 Task: Disable suggestions.
Action: Mouse moved to (1190, 86)
Screenshot: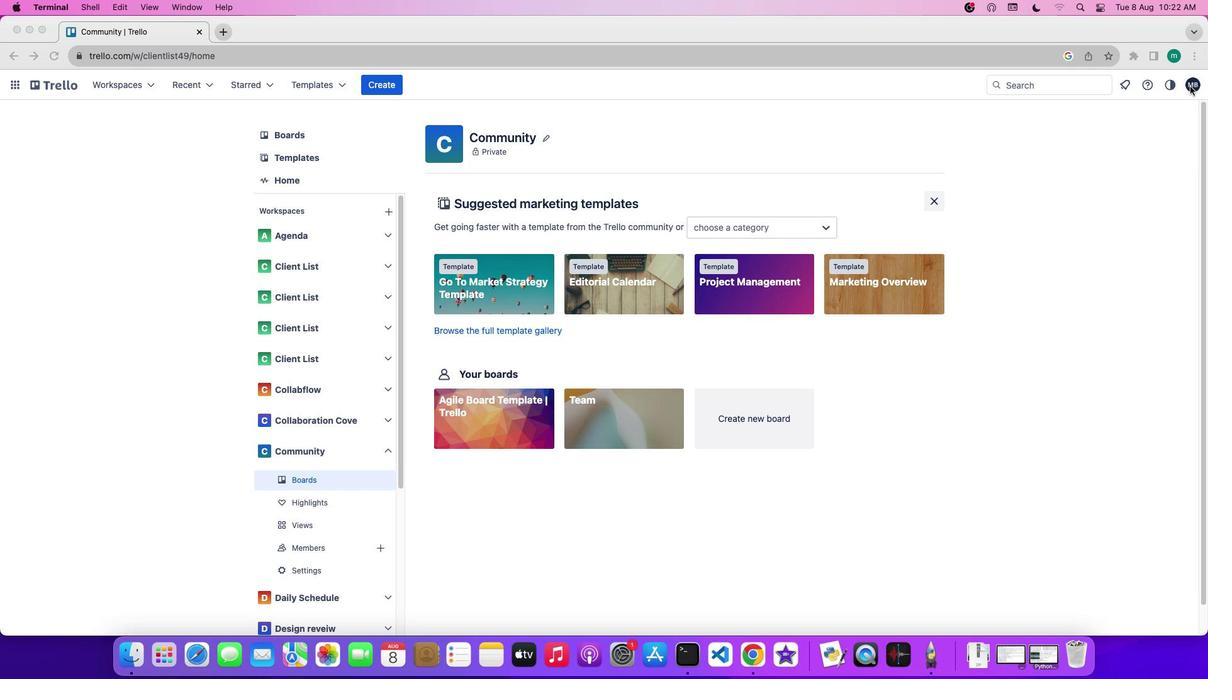 
Action: Mouse pressed left at (1190, 86)
Screenshot: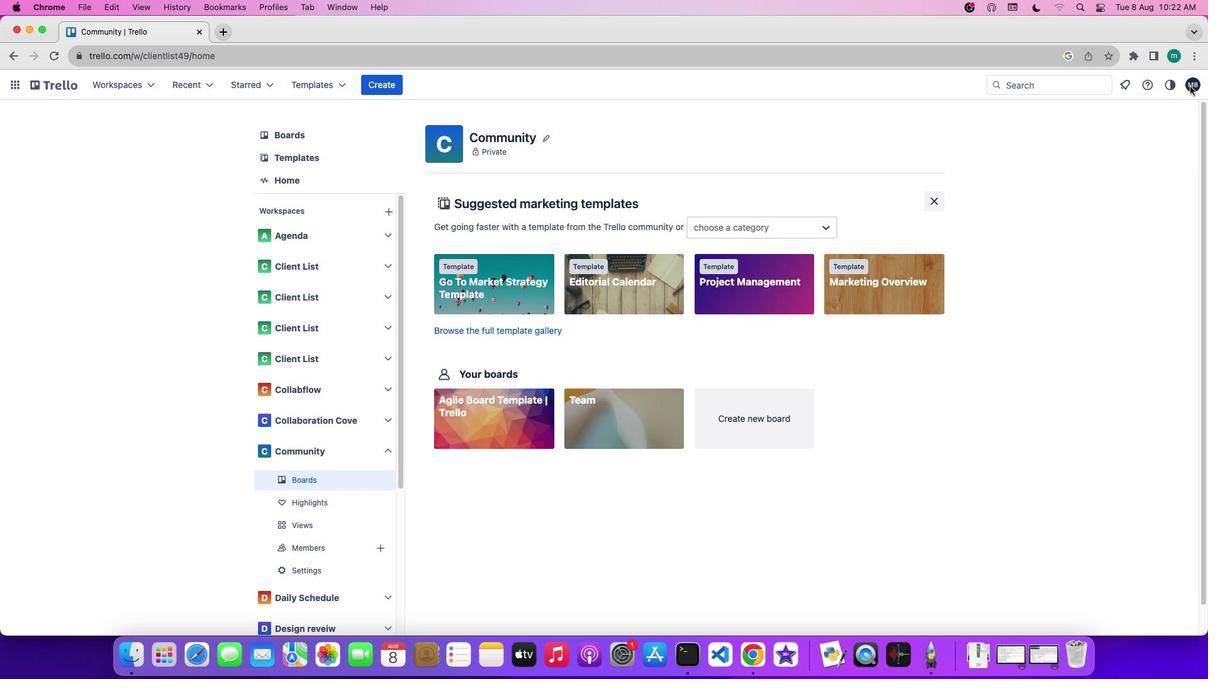 
Action: Mouse pressed left at (1190, 86)
Screenshot: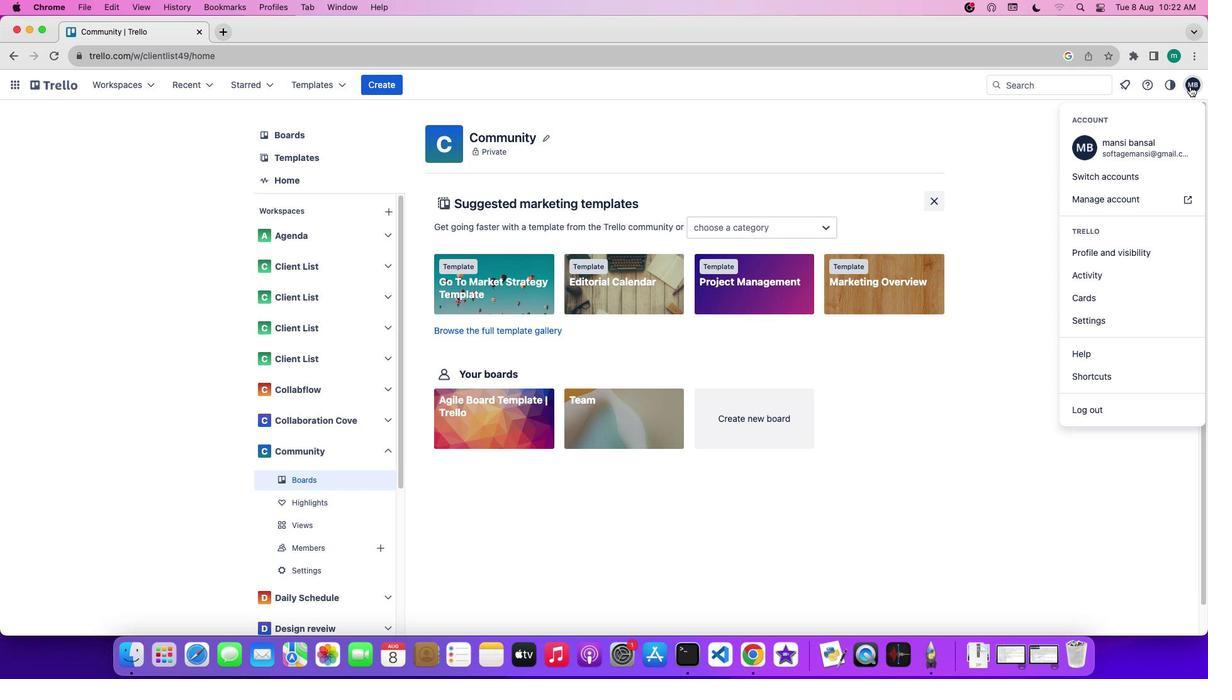 
Action: Mouse pressed left at (1190, 86)
Screenshot: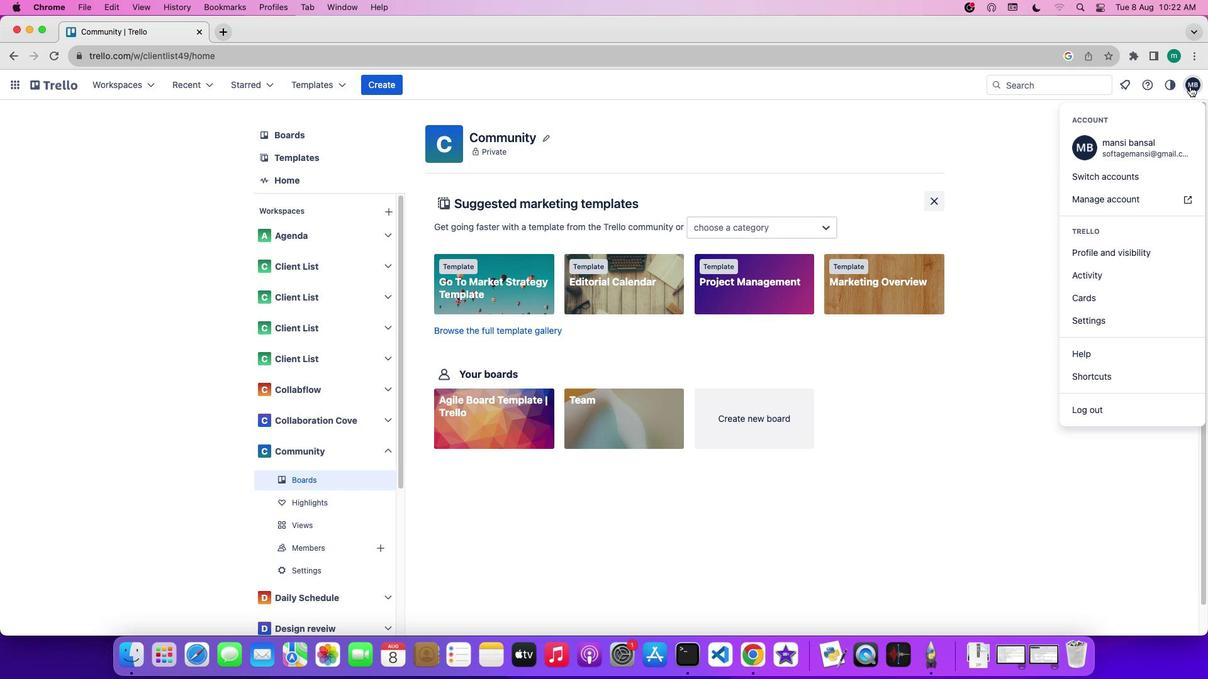 
Action: Mouse moved to (1088, 317)
Screenshot: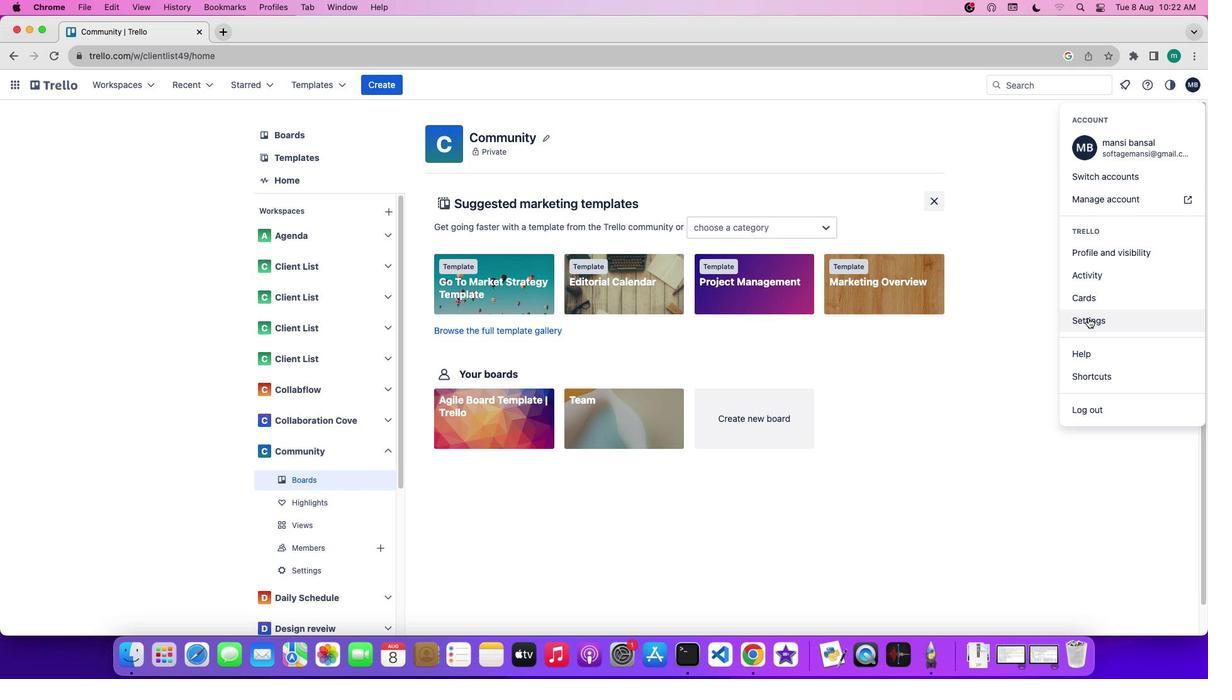 
Action: Mouse pressed left at (1088, 317)
Screenshot: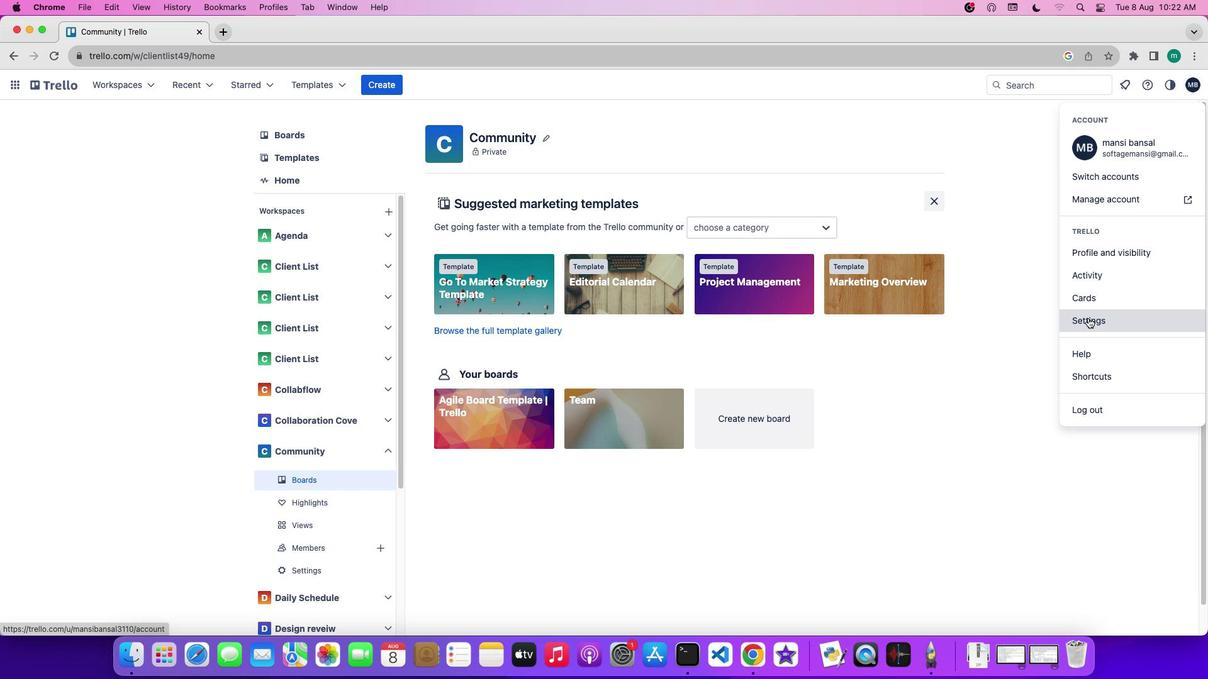 
Action: Mouse moved to (448, 354)
Screenshot: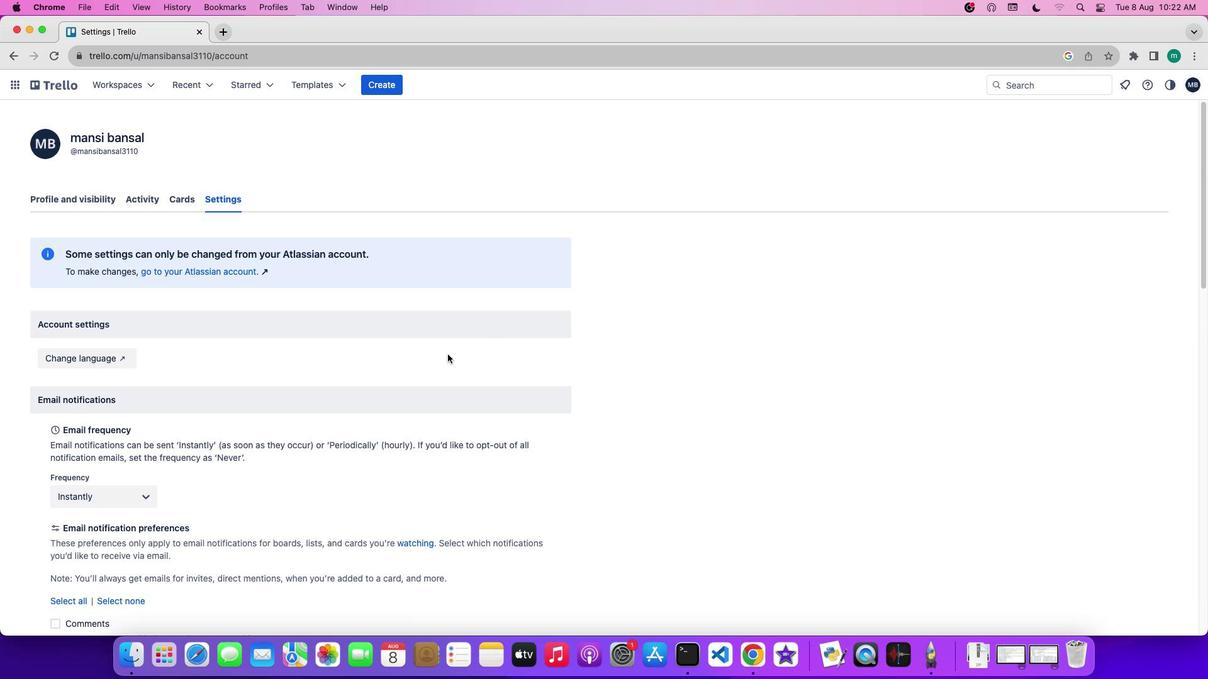 
Action: Mouse scrolled (448, 354) with delta (0, 0)
Screenshot: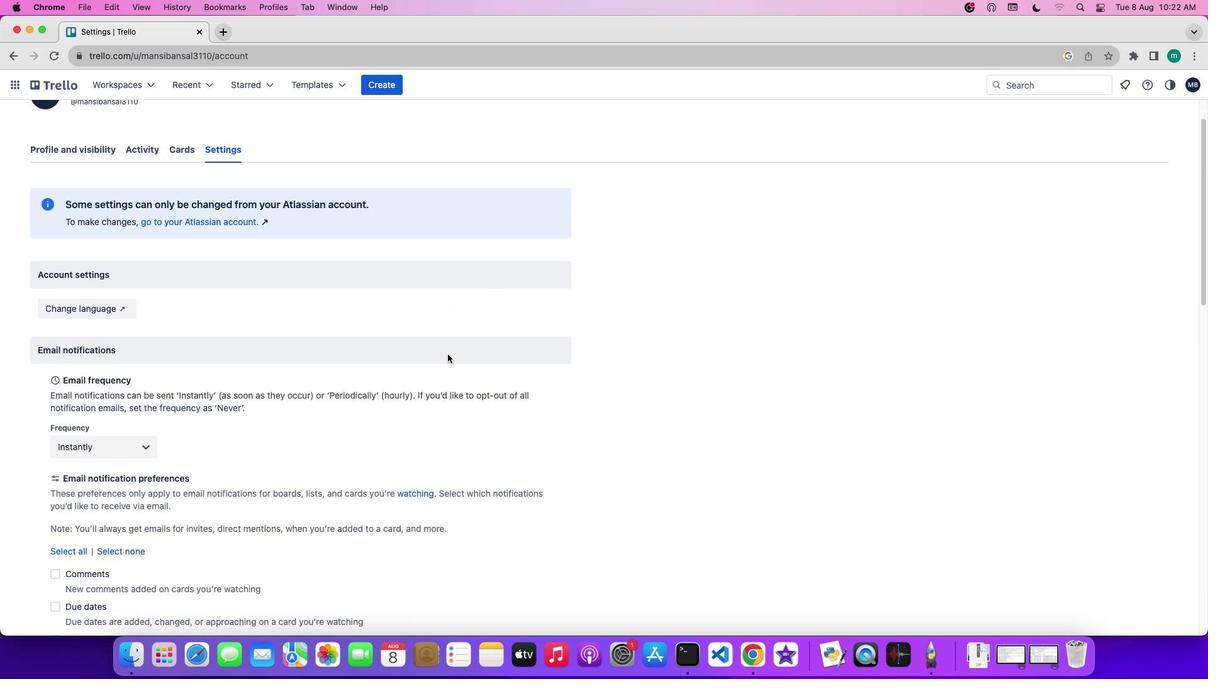 
Action: Mouse scrolled (448, 354) with delta (0, 0)
Screenshot: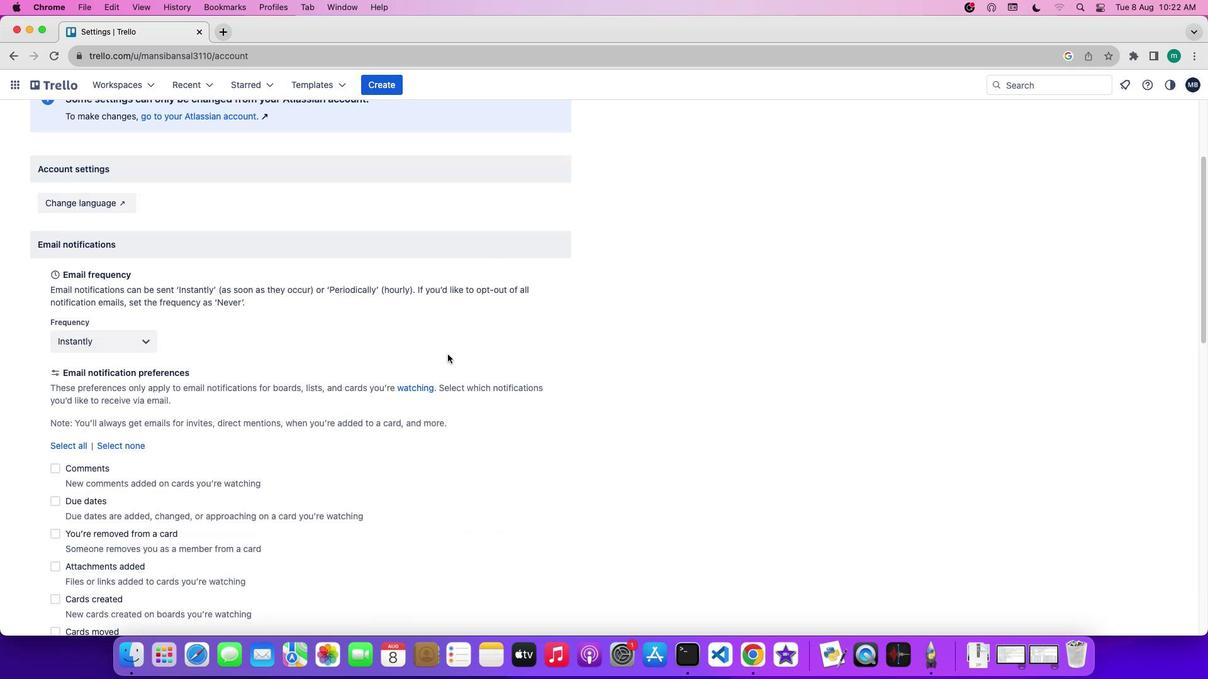 
Action: Mouse scrolled (448, 354) with delta (0, -1)
Screenshot: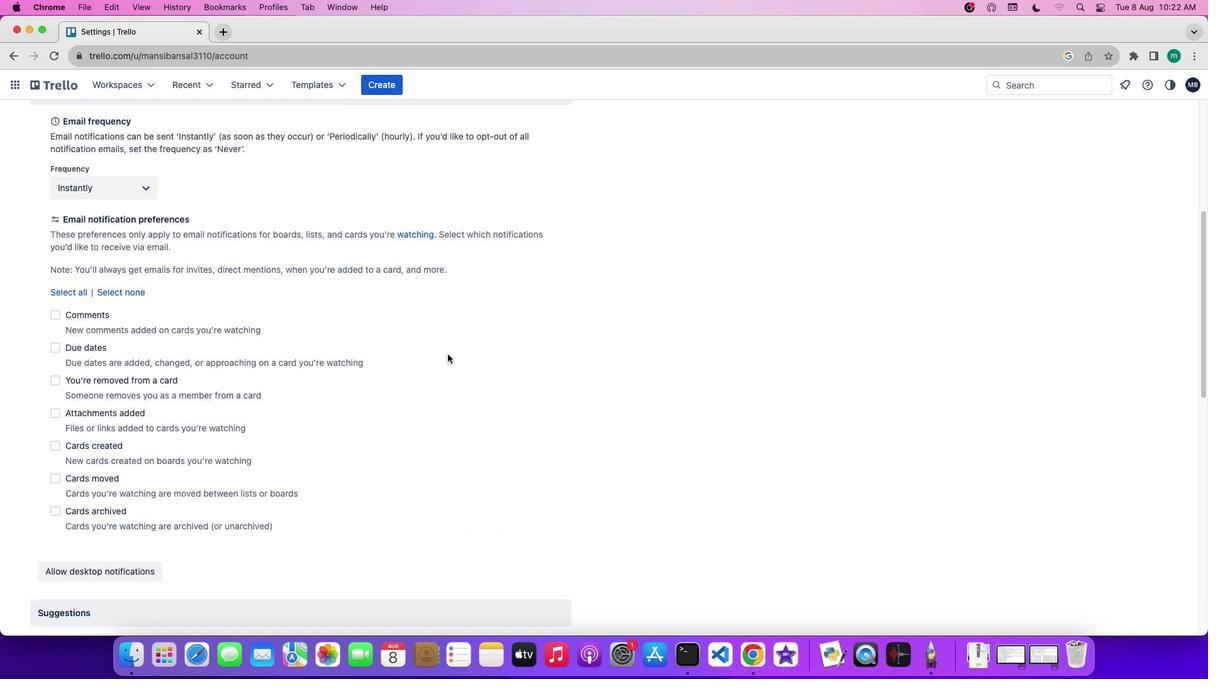 
Action: Mouse scrolled (448, 354) with delta (0, -3)
Screenshot: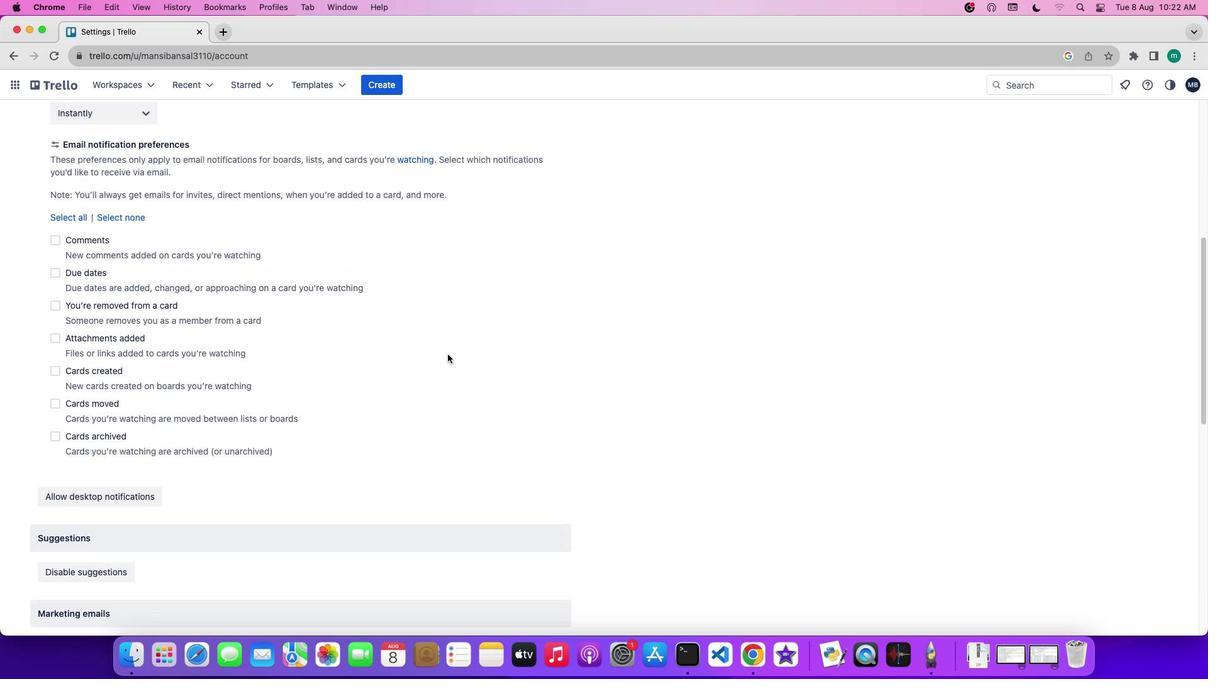 
Action: Mouse scrolled (448, 354) with delta (0, -3)
Screenshot: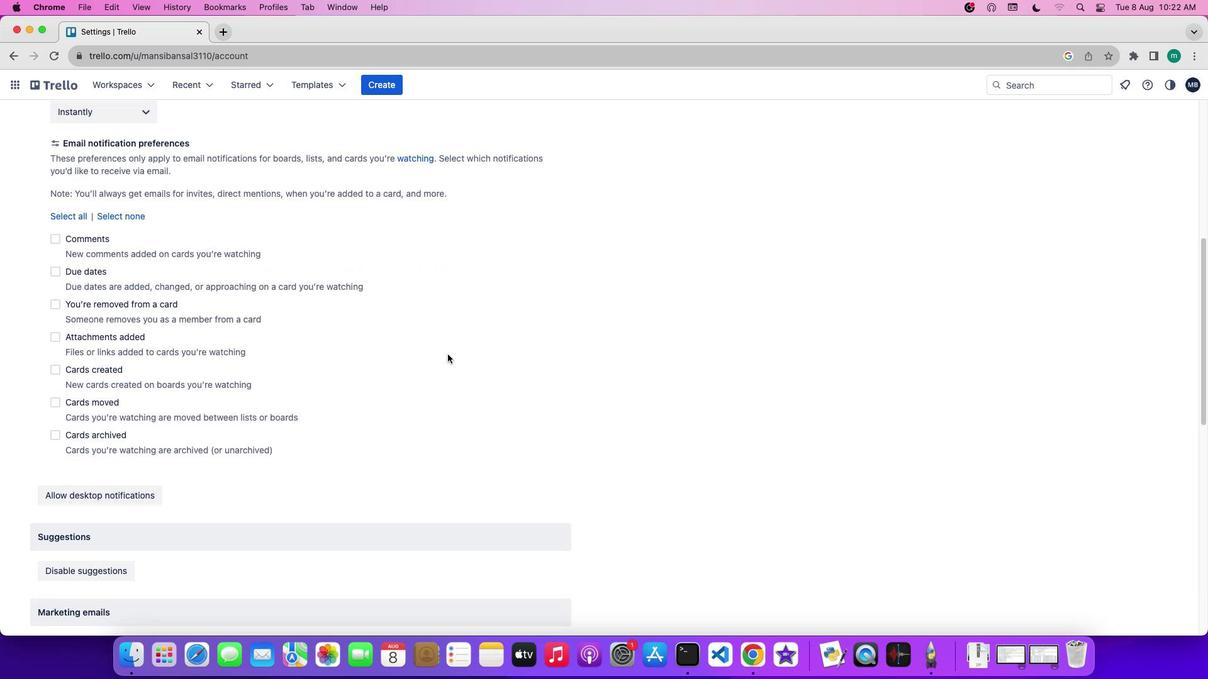 
Action: Mouse moved to (447, 354)
Screenshot: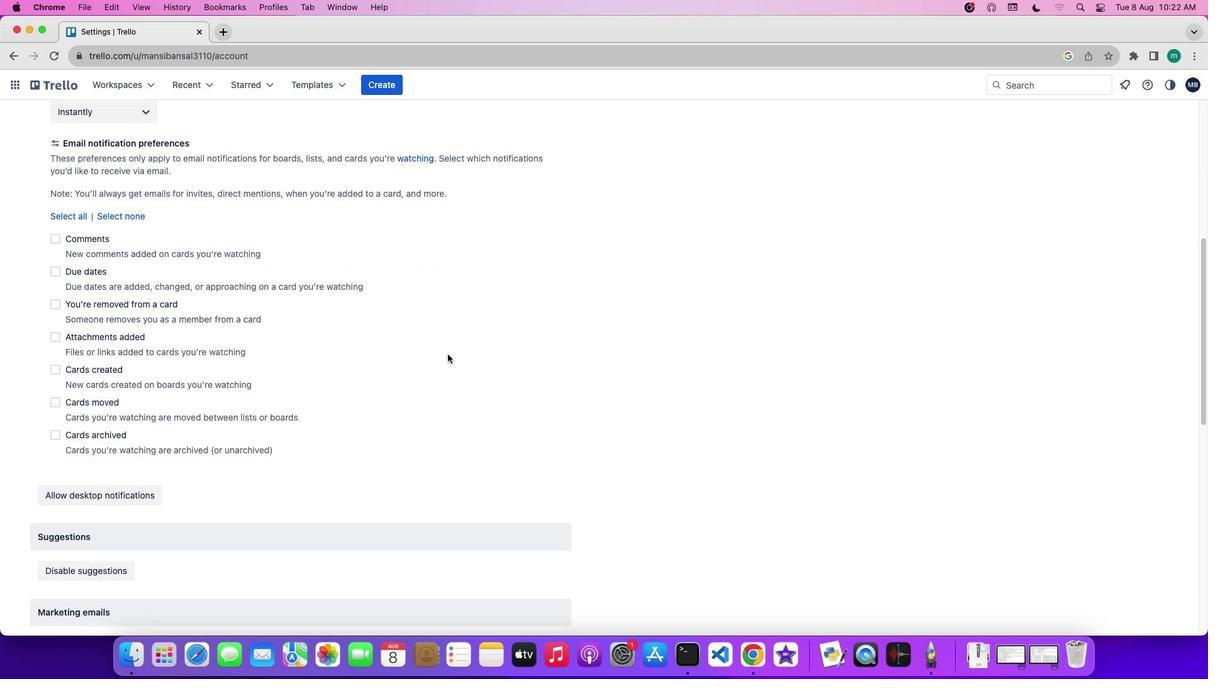 
Action: Mouse scrolled (447, 354) with delta (0, 0)
Screenshot: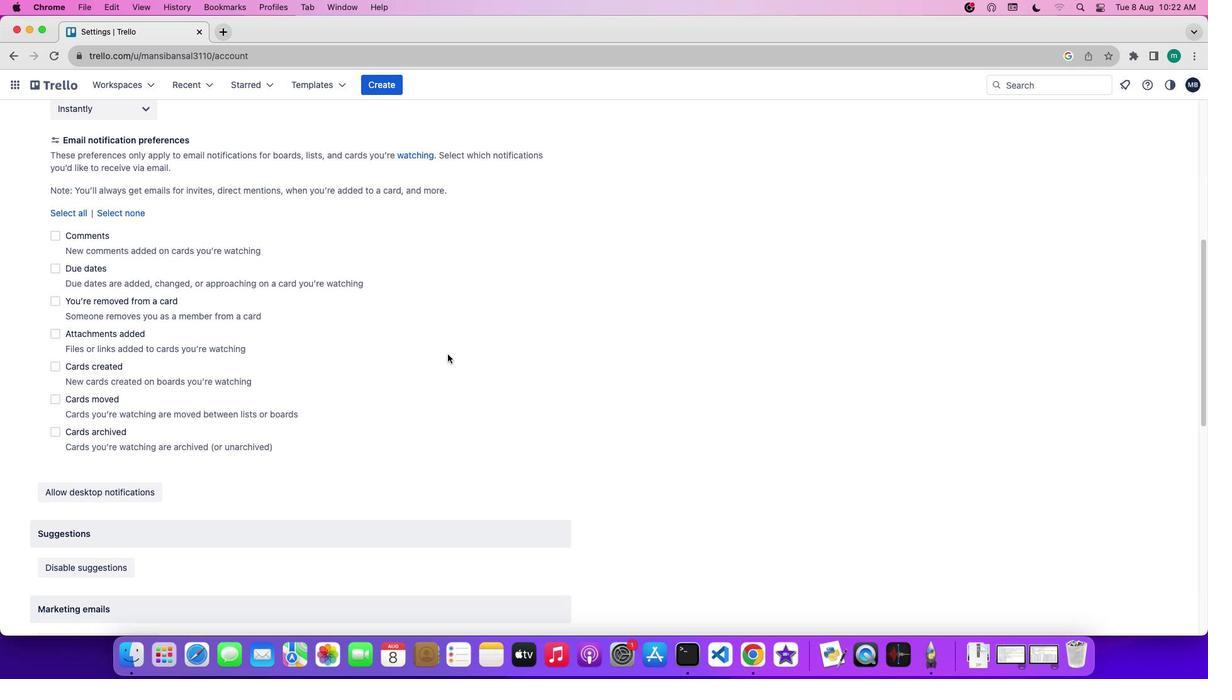 
Action: Mouse scrolled (447, 354) with delta (0, 0)
Screenshot: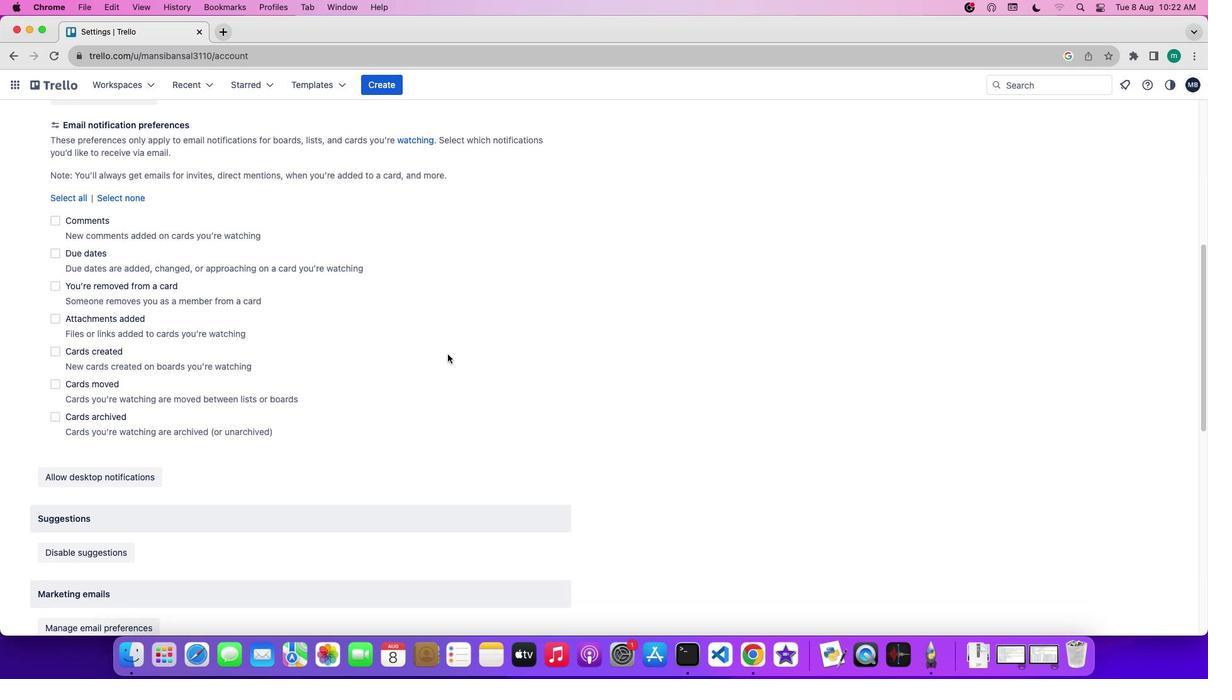 
Action: Mouse scrolled (447, 354) with delta (0, -1)
Screenshot: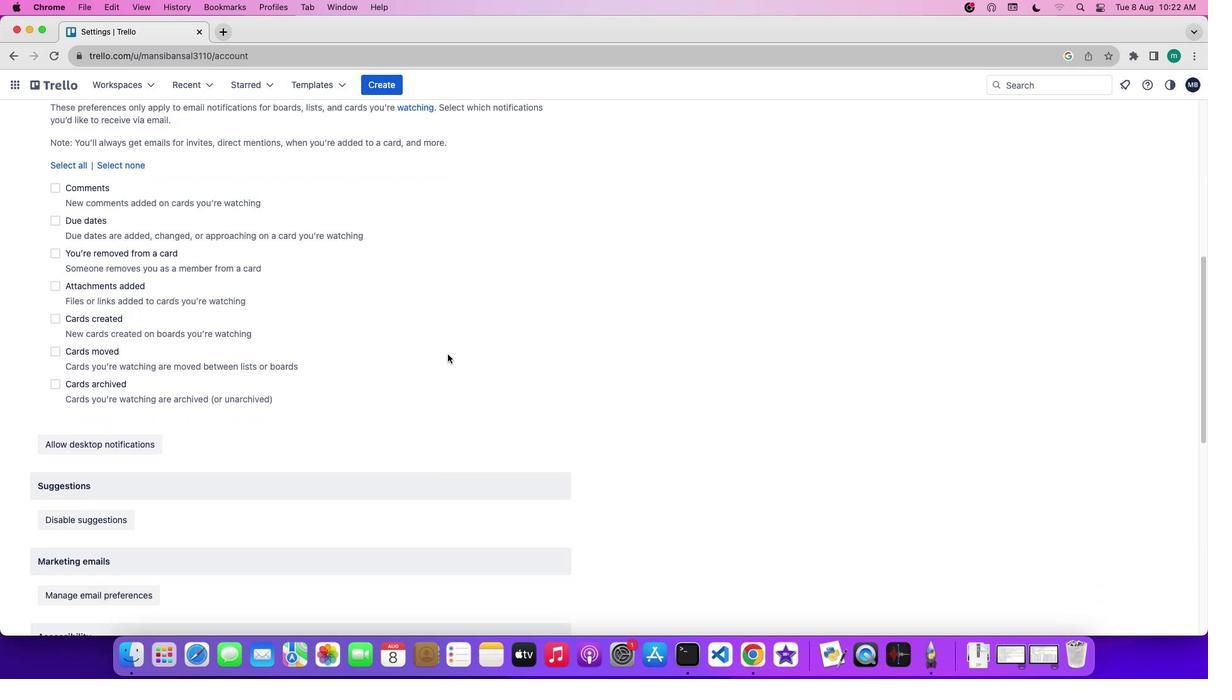 
Action: Mouse scrolled (447, 354) with delta (0, 0)
Screenshot: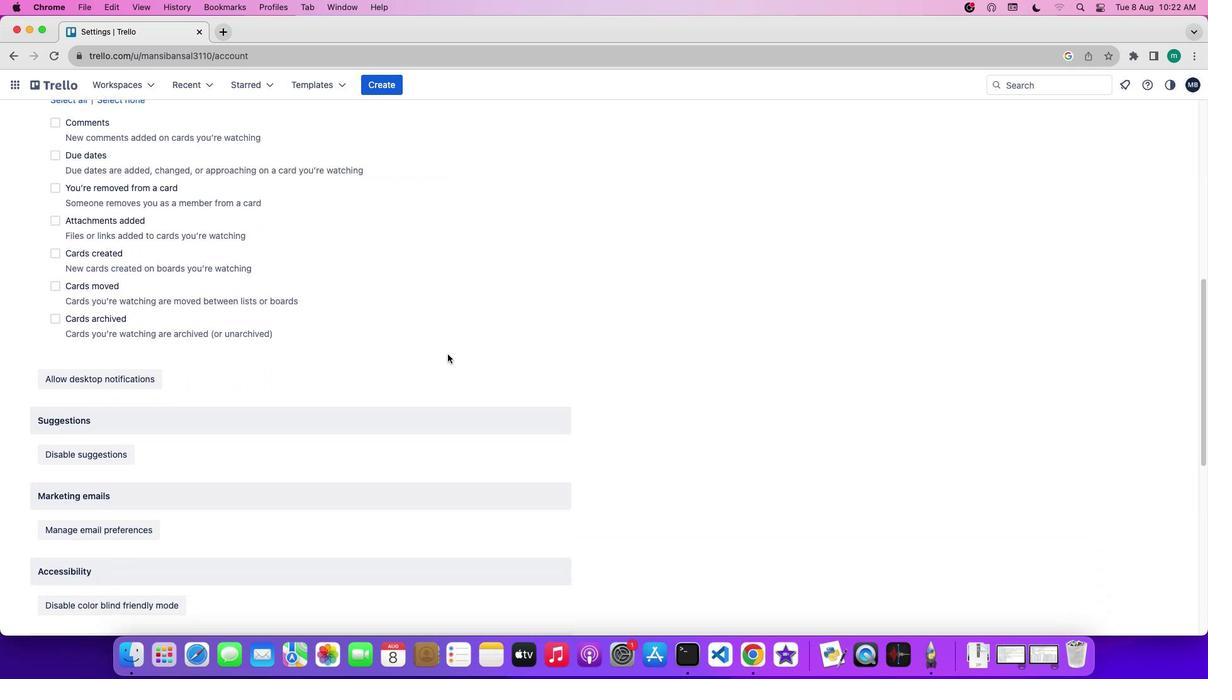 
Action: Mouse moved to (113, 447)
Screenshot: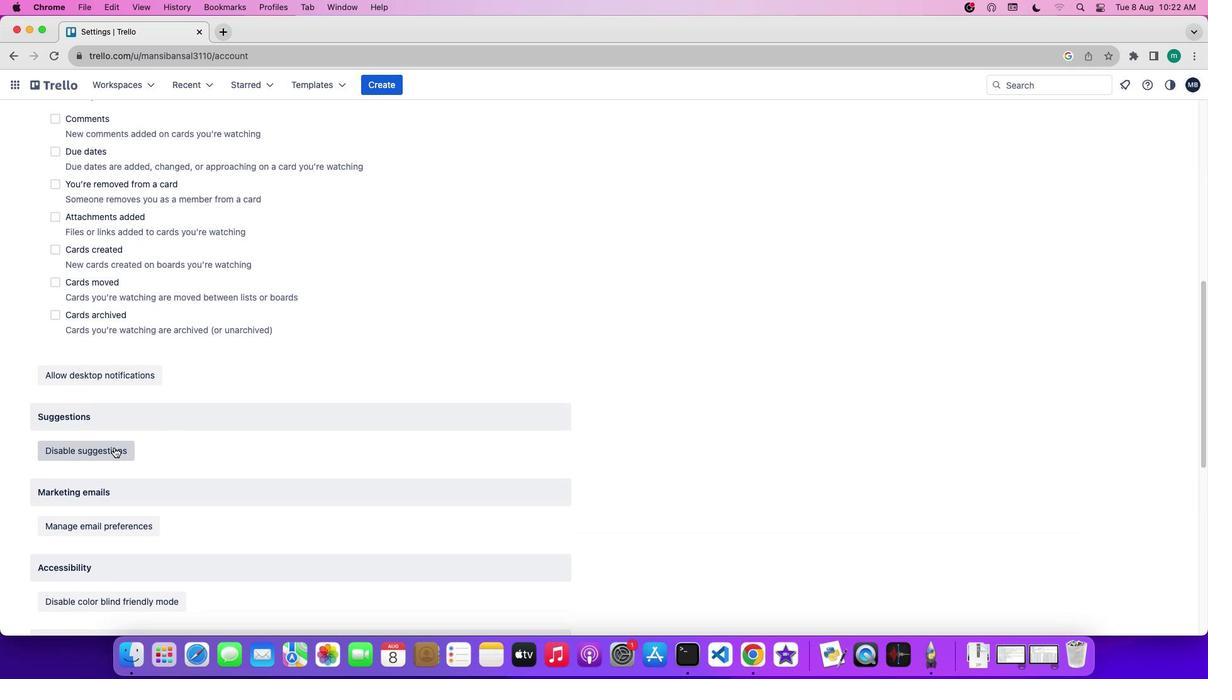 
Action: Mouse pressed left at (113, 447)
Screenshot: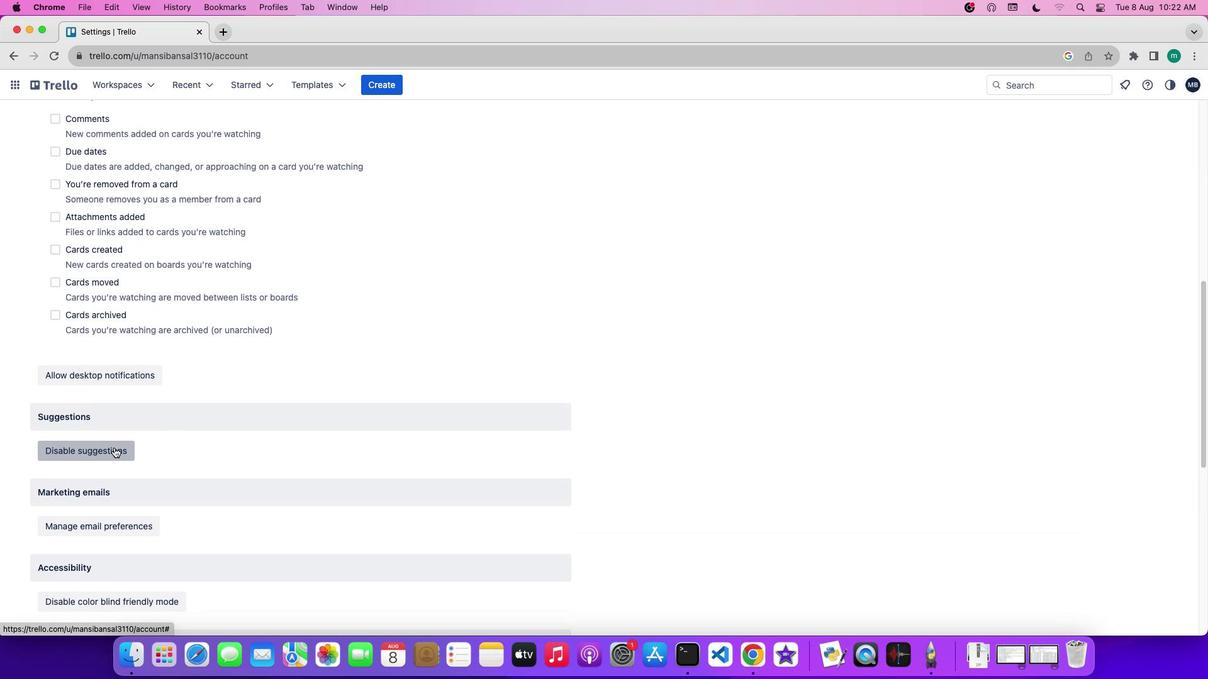 
